 Task: Create a section Cosmic Sprint and in the section, add a milestone Cloud Disaster Recovery Planning in the project AgilePulse
Action: Mouse moved to (57, 338)
Screenshot: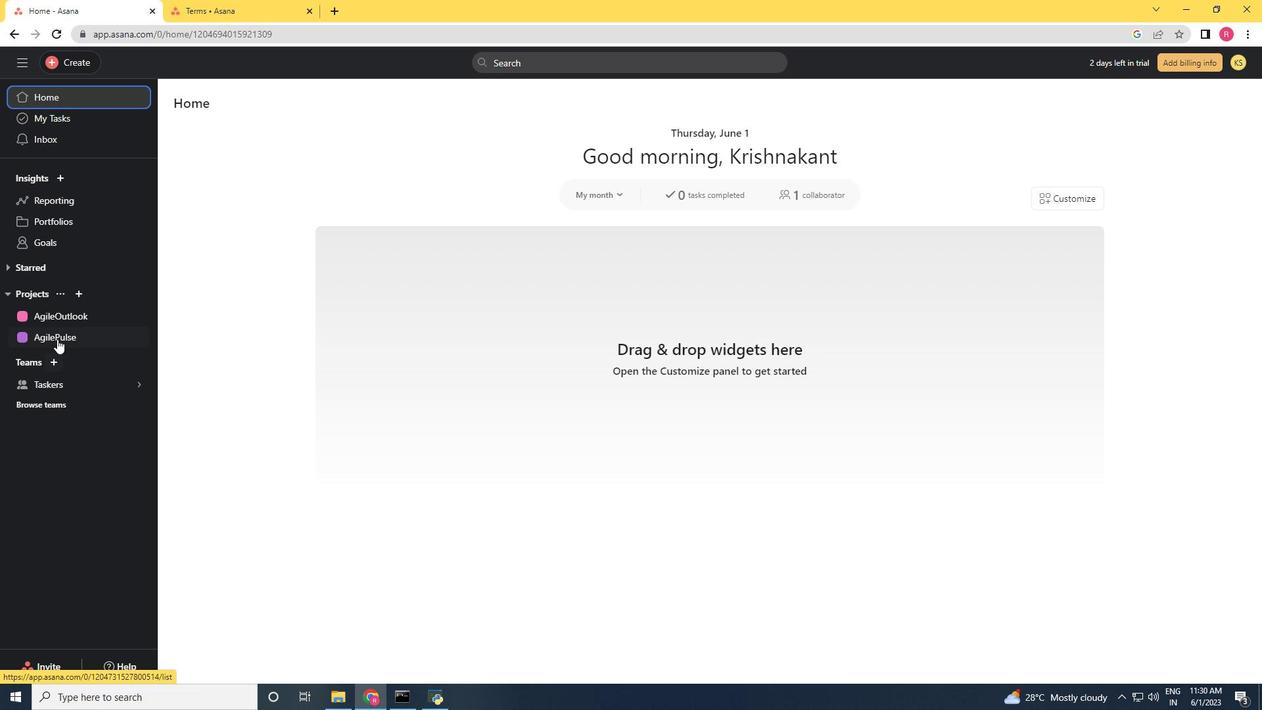 
Action: Mouse pressed left at (57, 338)
Screenshot: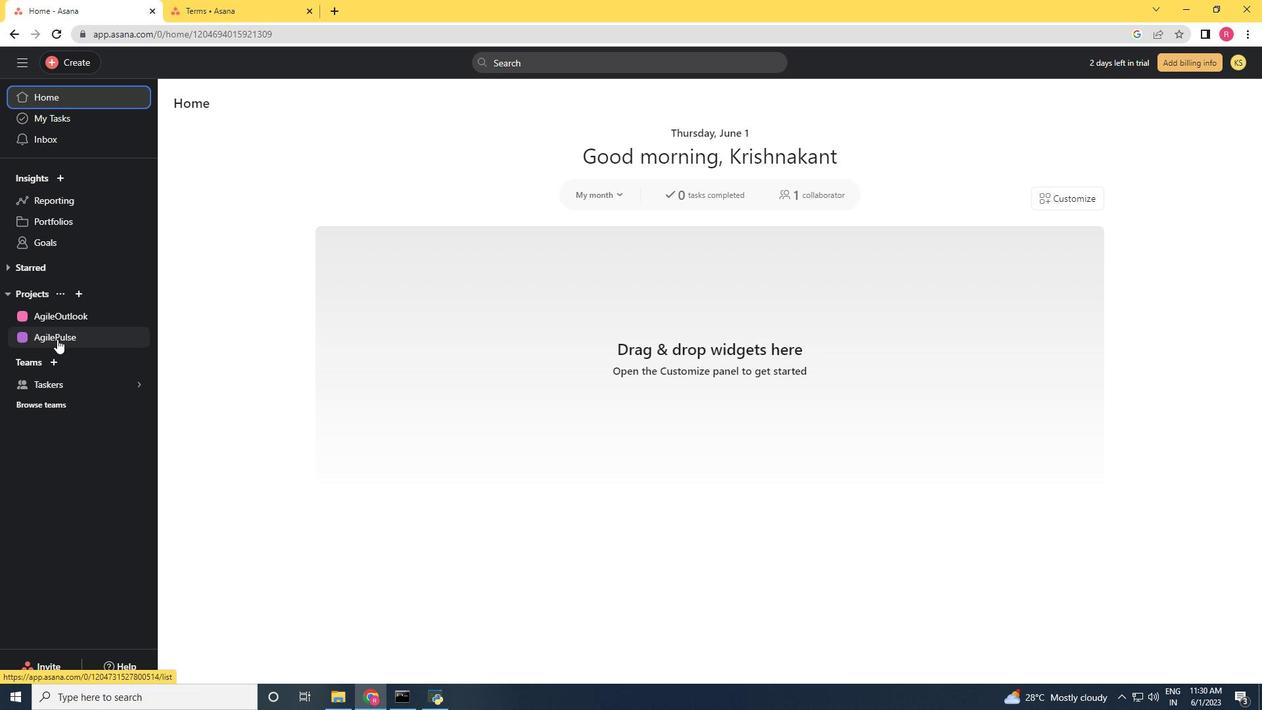 
Action: Mouse moved to (230, 440)
Screenshot: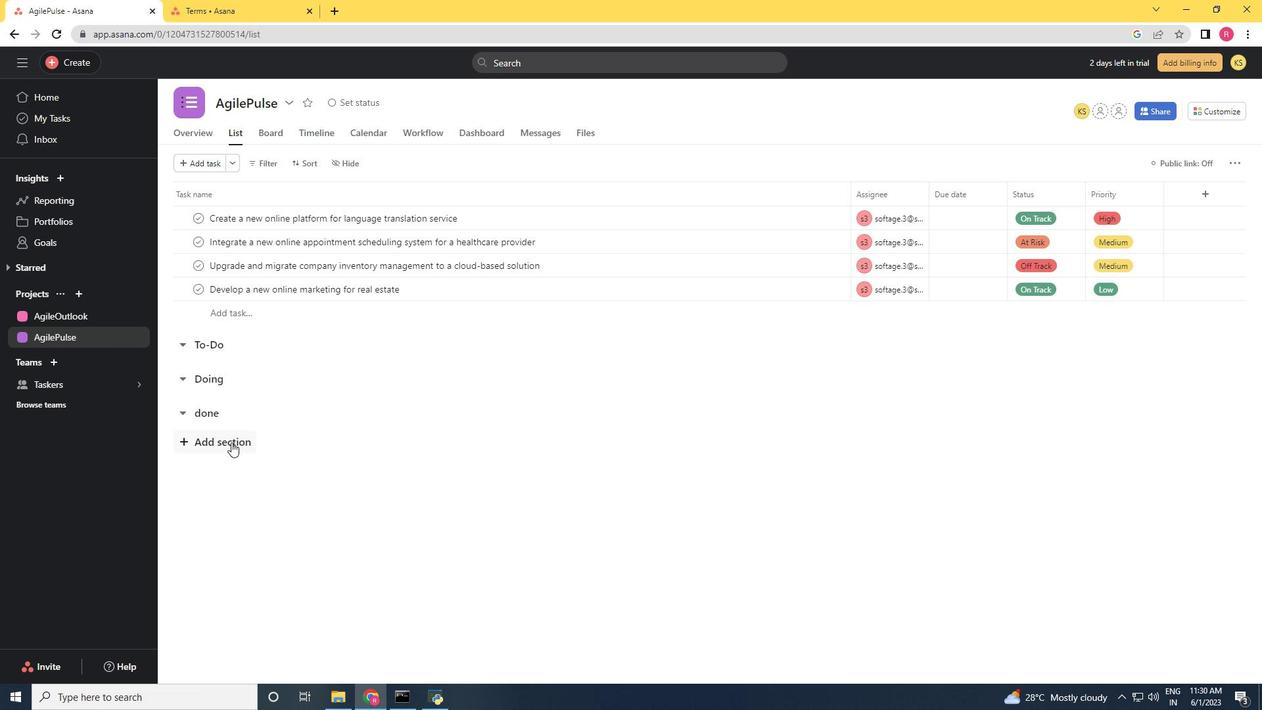 
Action: Mouse pressed left at (230, 440)
Screenshot: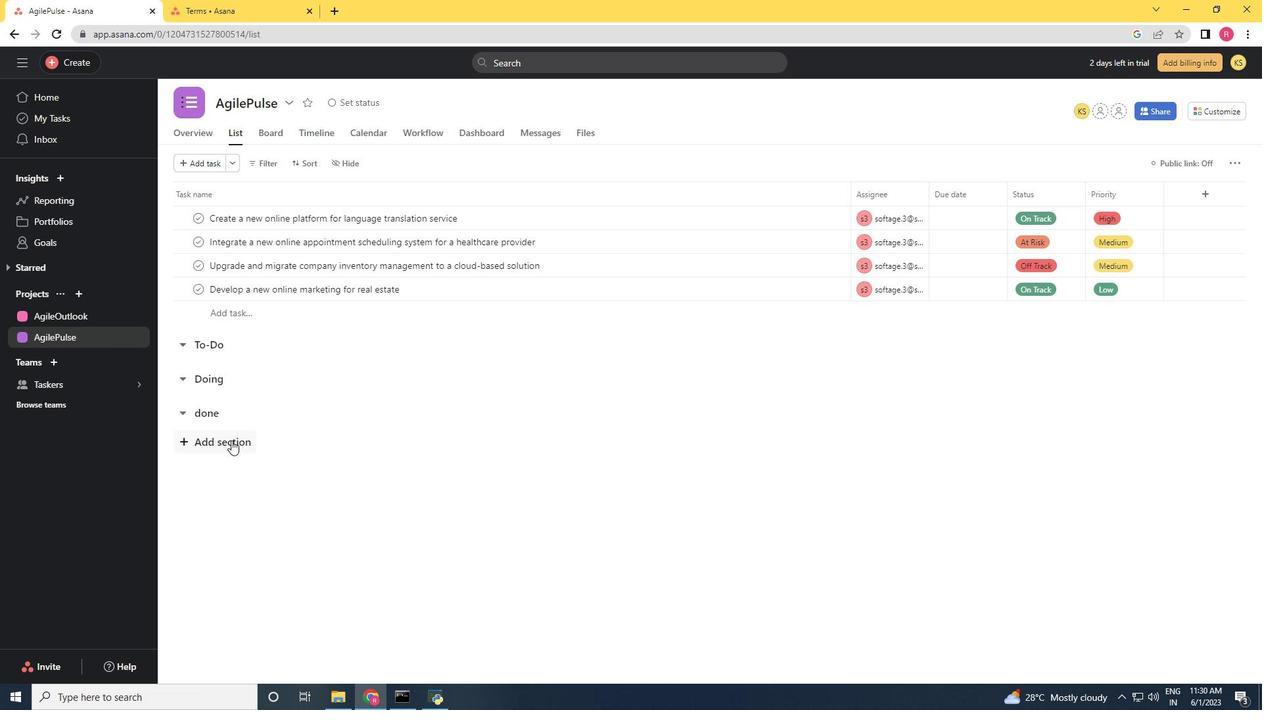 
Action: Mouse moved to (217, 447)
Screenshot: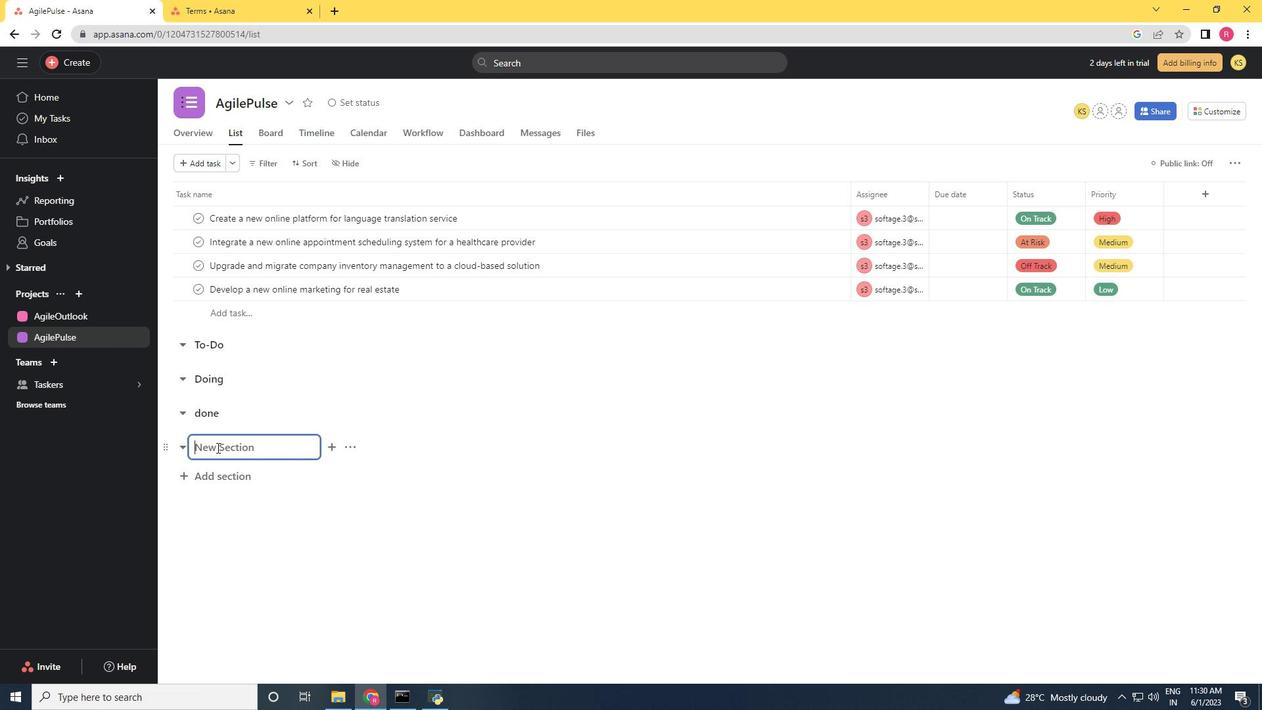 
Action: Key pressed <Key.shift><Key.shift><Key.shift><Key.shift><Key.shift><Key.shift><Key.shift><Key.shift><Key.shift><Key.shift><Key.shift><Key.shift><Key.shift><Key.shift><Key.shift><Key.shift><Key.shift><Key.shift><Key.shift><Key.shift><Key.shift><Key.shift><Key.shift><Key.shift><Key.shift><Key.shift><Key.shift><Key.shift><Key.shift><Key.shift><Key.shift><Key.shift><Key.shift><Key.shift>Cosmic<Key.space><Key.shift>Sprint<Key.enter><Key.shift>Cloud<Key.space><Key.shift>Disaster<Key.space><Key.shift>Recovery<Key.space><Key.shift>Planning
Screenshot: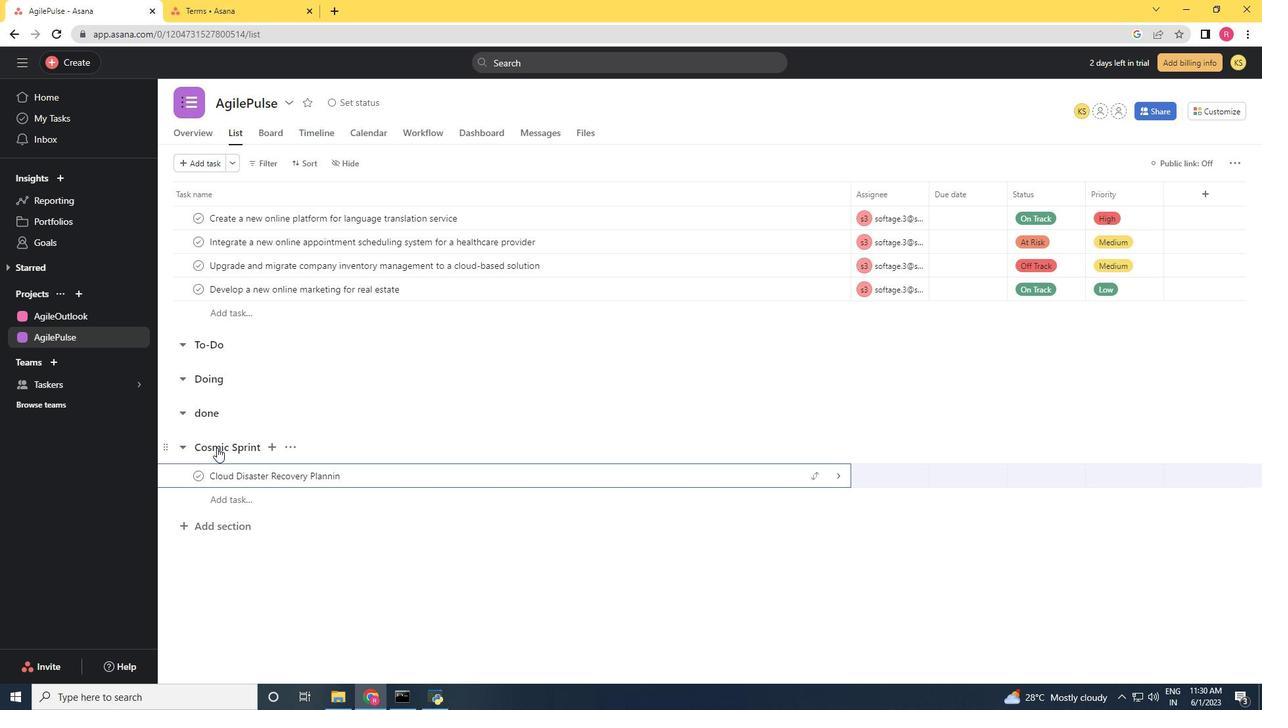 
Action: Mouse moved to (397, 480)
Screenshot: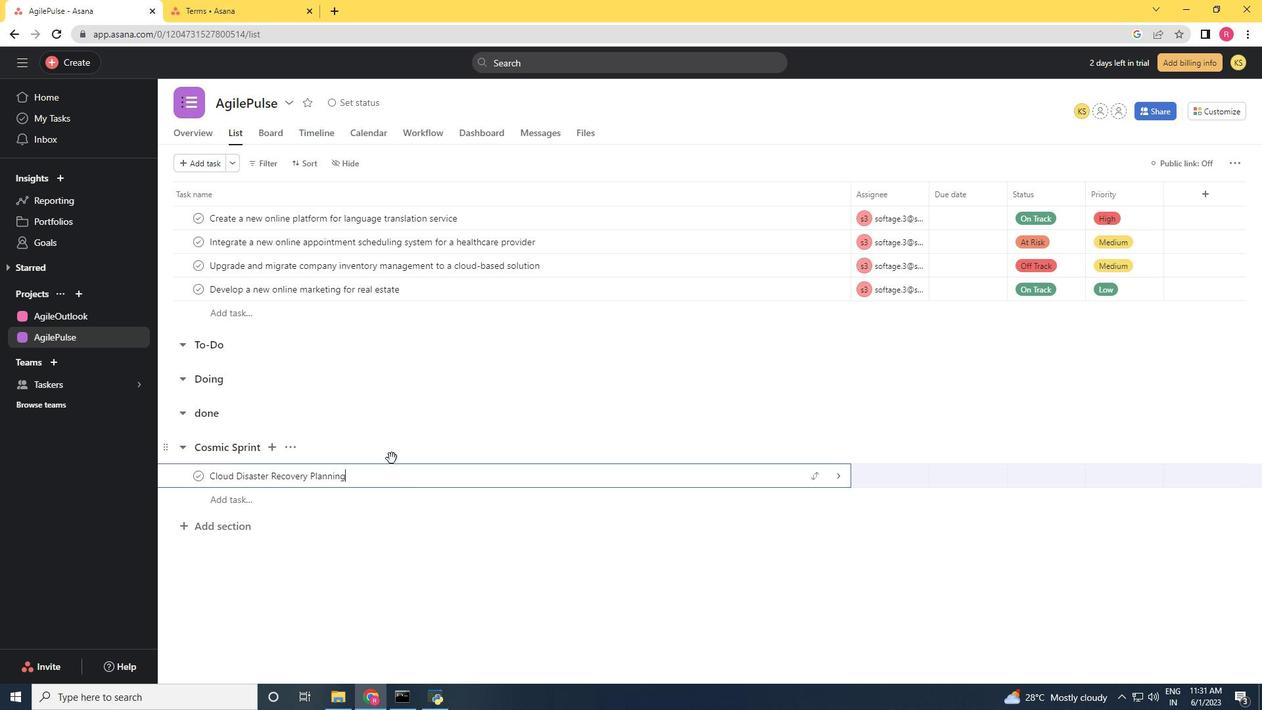 
Action: Mouse pressed right at (397, 480)
Screenshot: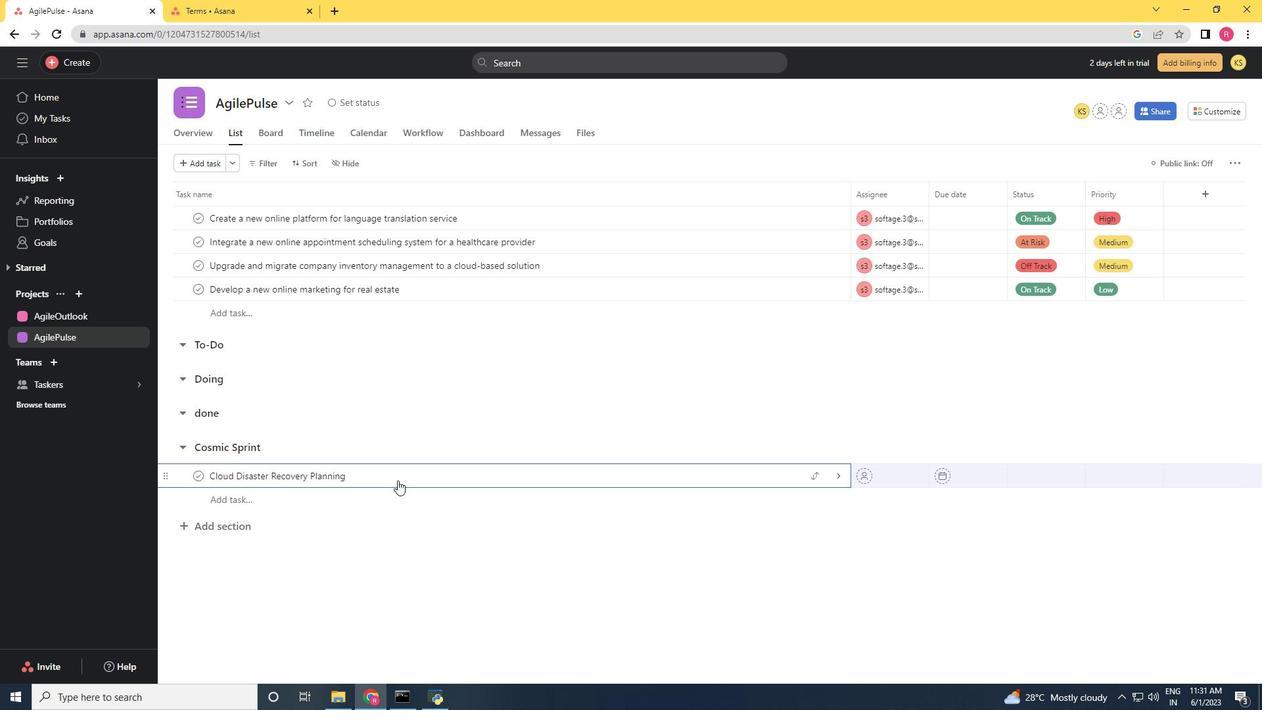 
Action: Mouse moved to (470, 408)
Screenshot: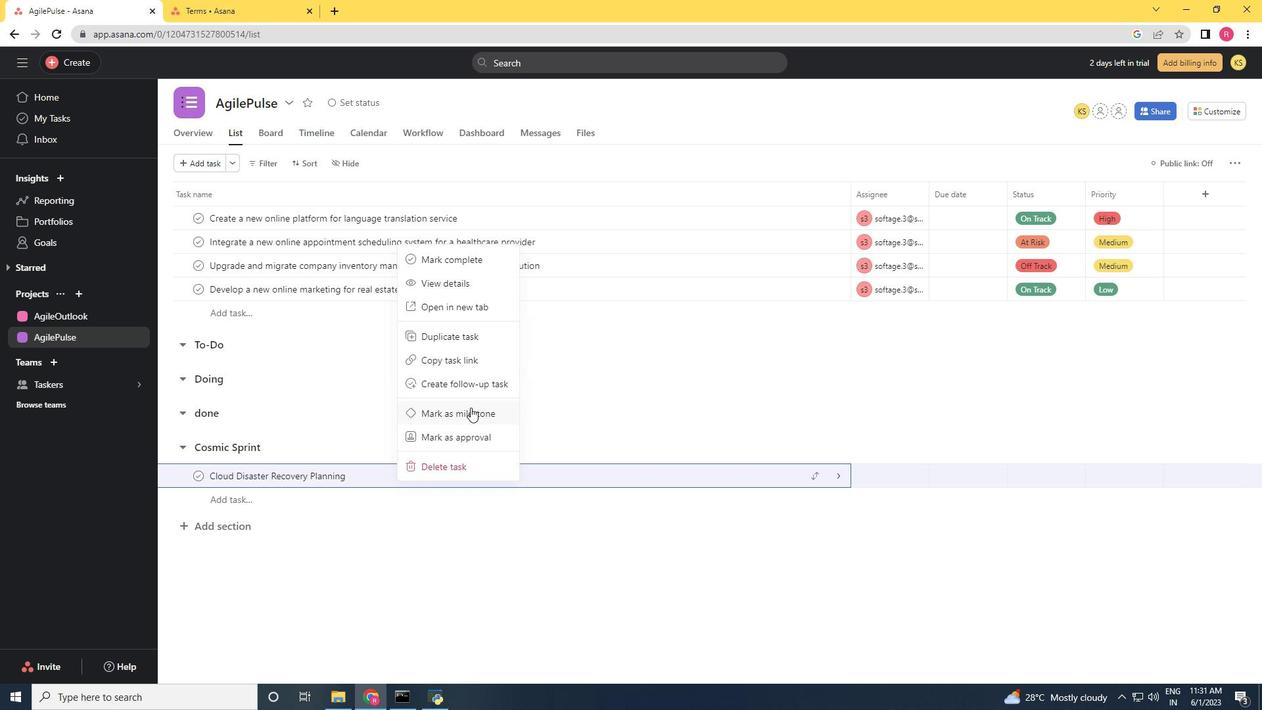
Action: Mouse pressed left at (470, 408)
Screenshot: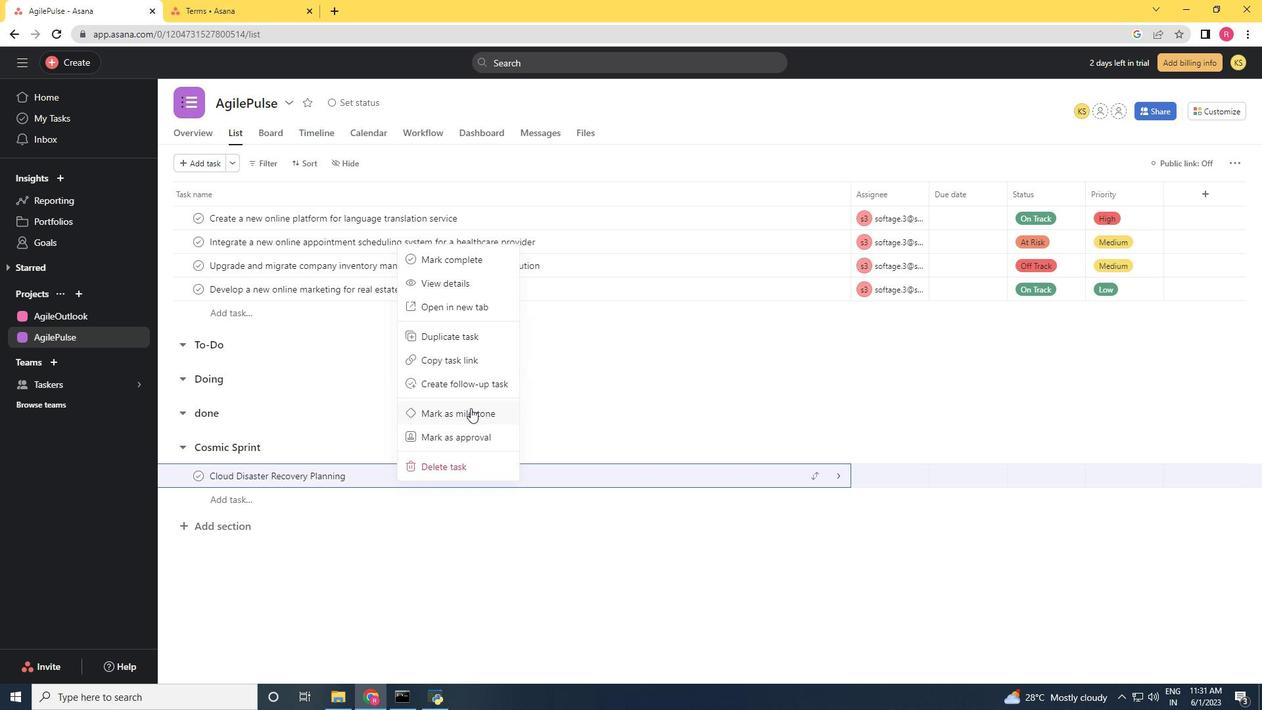 
Action: Mouse moved to (363, 424)
Screenshot: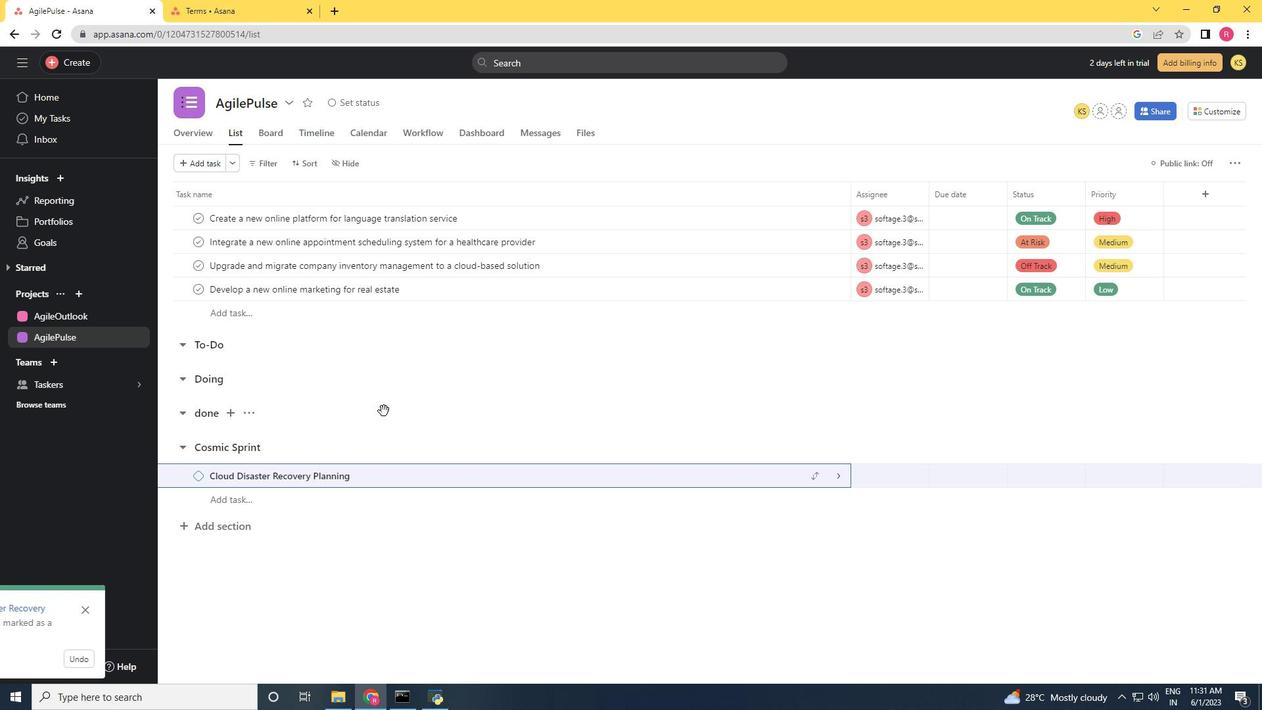
